 Task: Choose the paper size A5 for printing the document.
Action: Mouse moved to (57, 95)
Screenshot: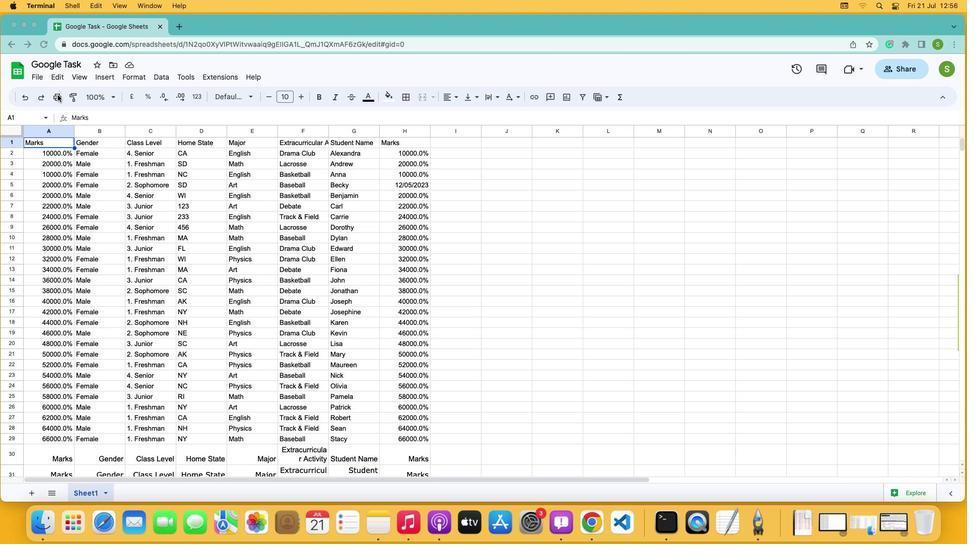 
Action: Mouse pressed left at (57, 95)
Screenshot: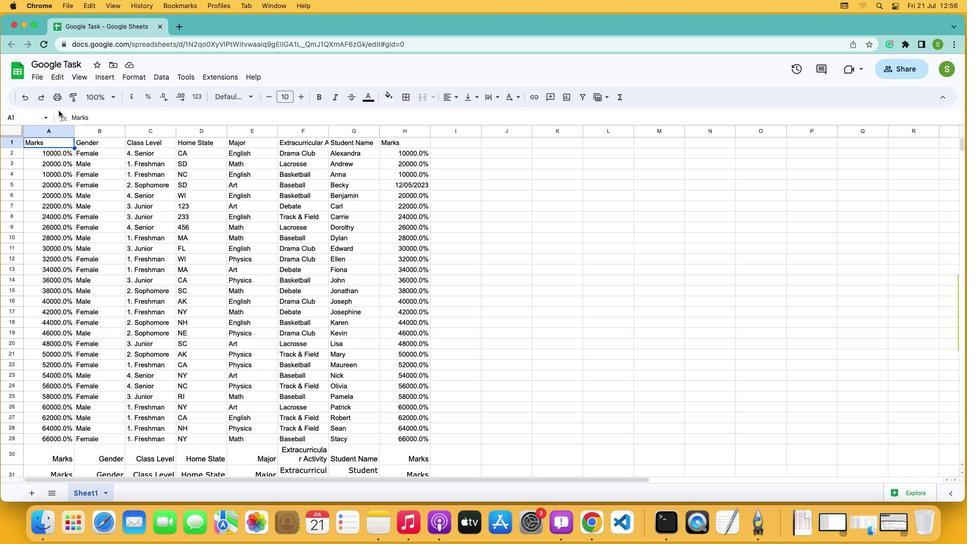 
Action: Mouse moved to (56, 100)
Screenshot: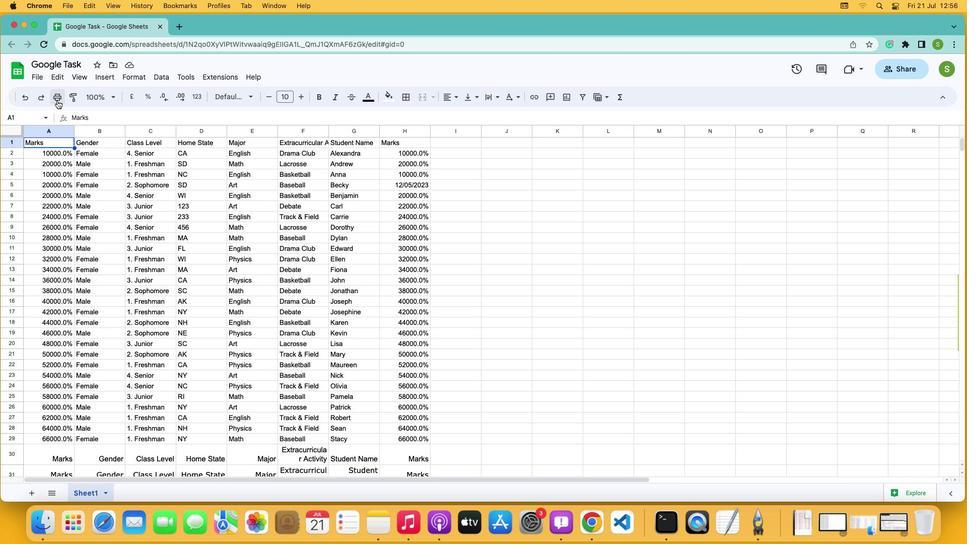 
Action: Mouse pressed left at (56, 100)
Screenshot: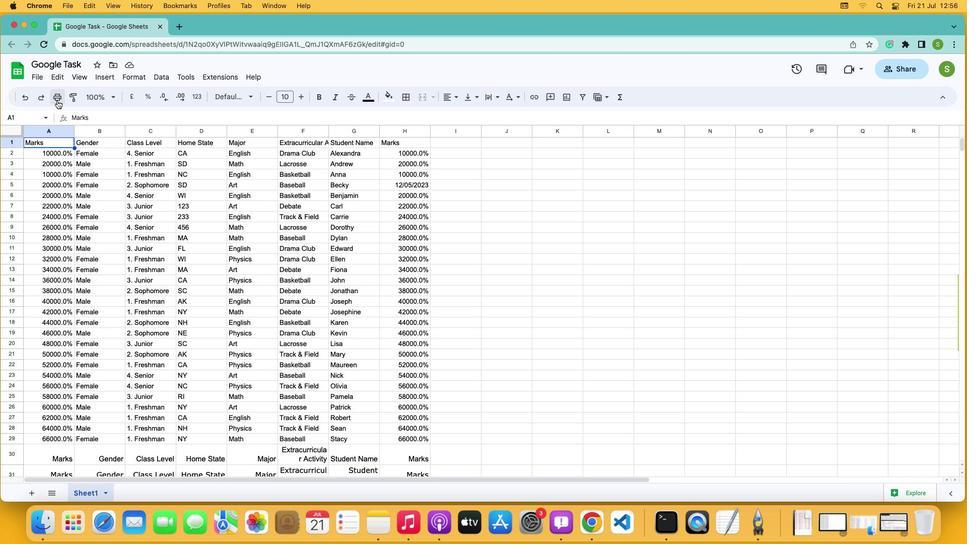
Action: Mouse moved to (935, 67)
Screenshot: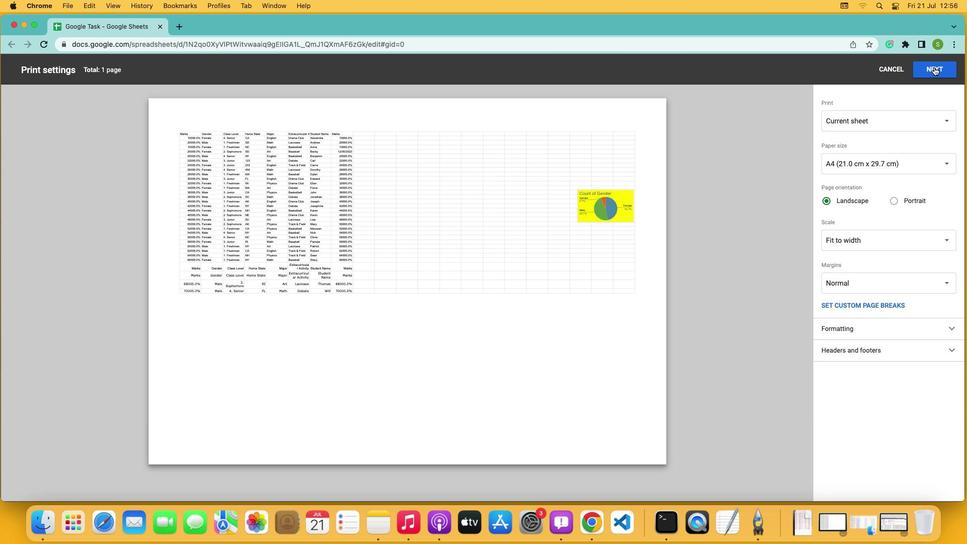 
Action: Mouse pressed left at (935, 67)
Screenshot: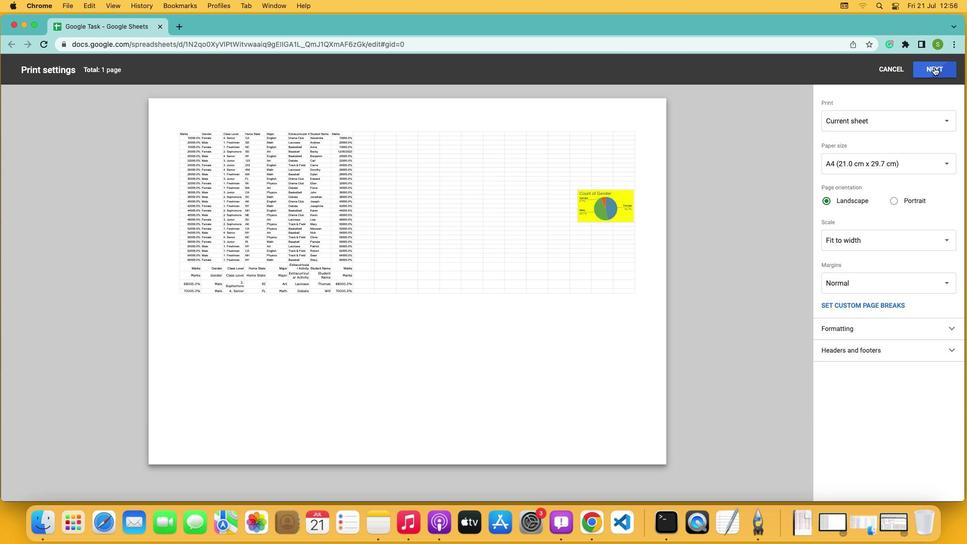 
Action: Mouse moved to (722, 188)
Screenshot: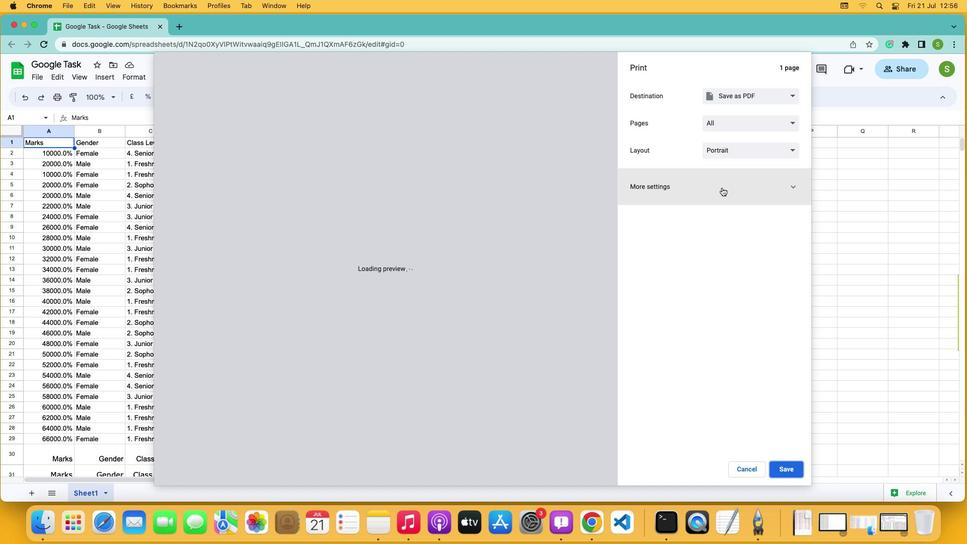 
Action: Mouse pressed left at (722, 188)
Screenshot: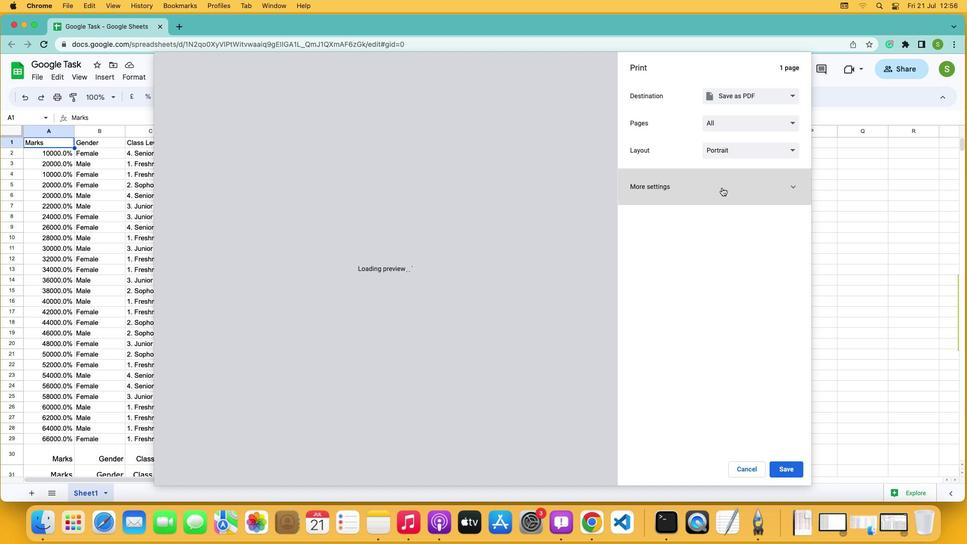 
Action: Mouse moved to (791, 218)
Screenshot: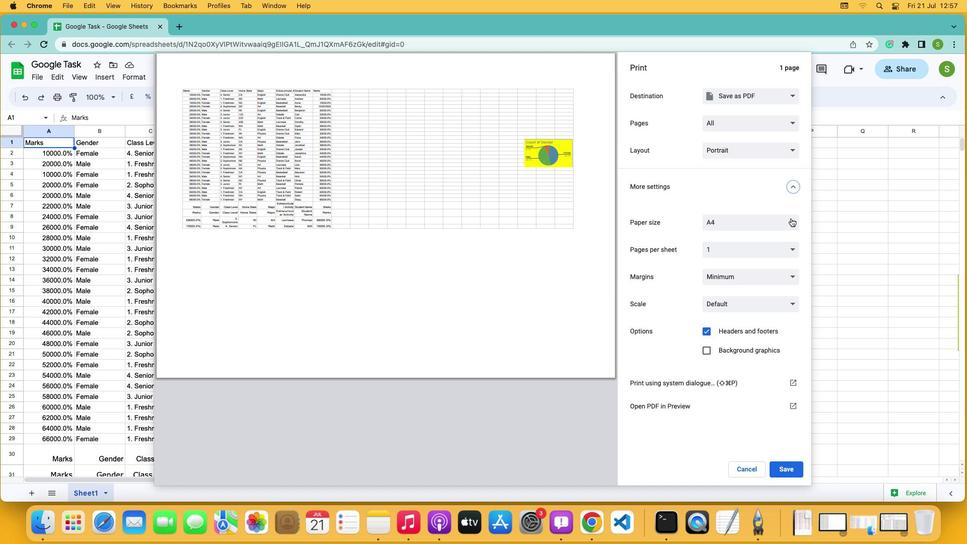 
Action: Mouse pressed left at (791, 218)
Screenshot: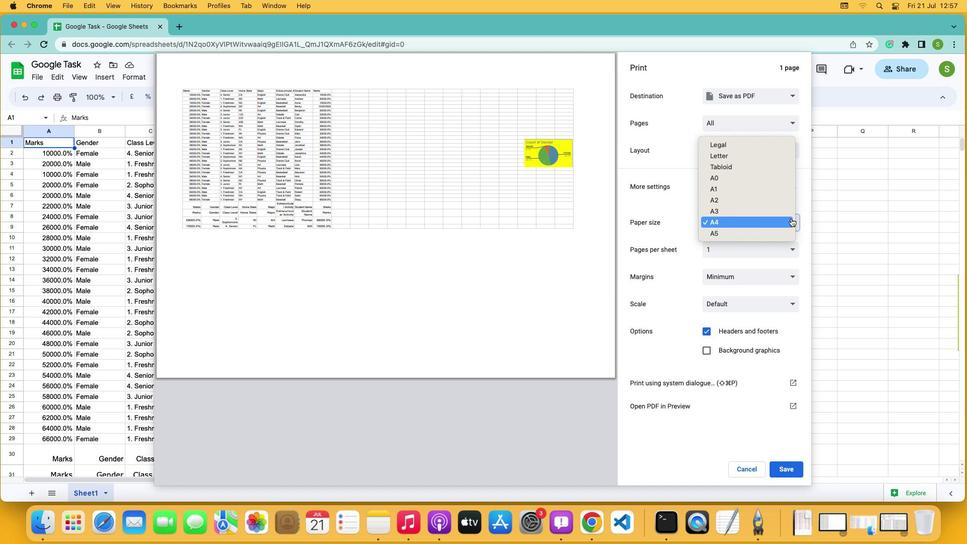 
Action: Mouse moved to (745, 233)
Screenshot: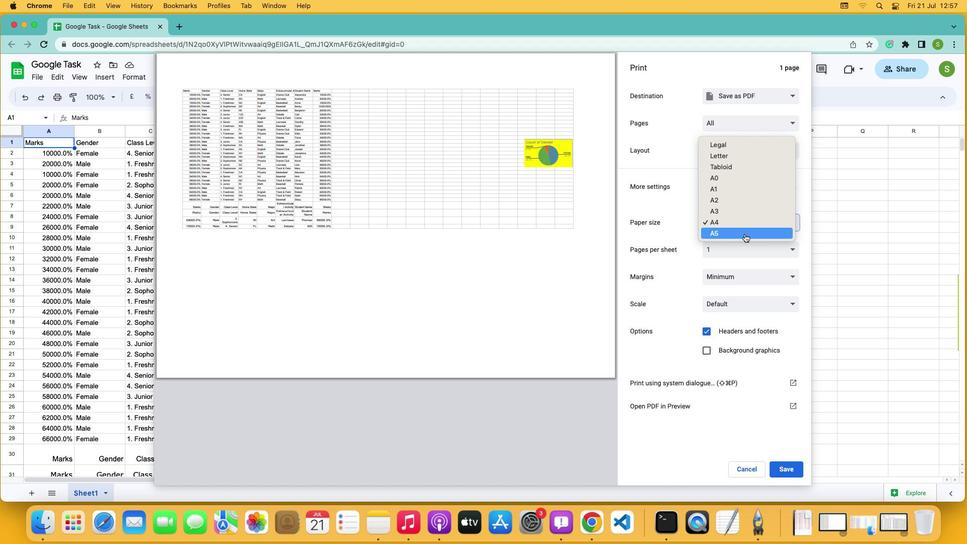 
Action: Mouse pressed left at (745, 233)
Screenshot: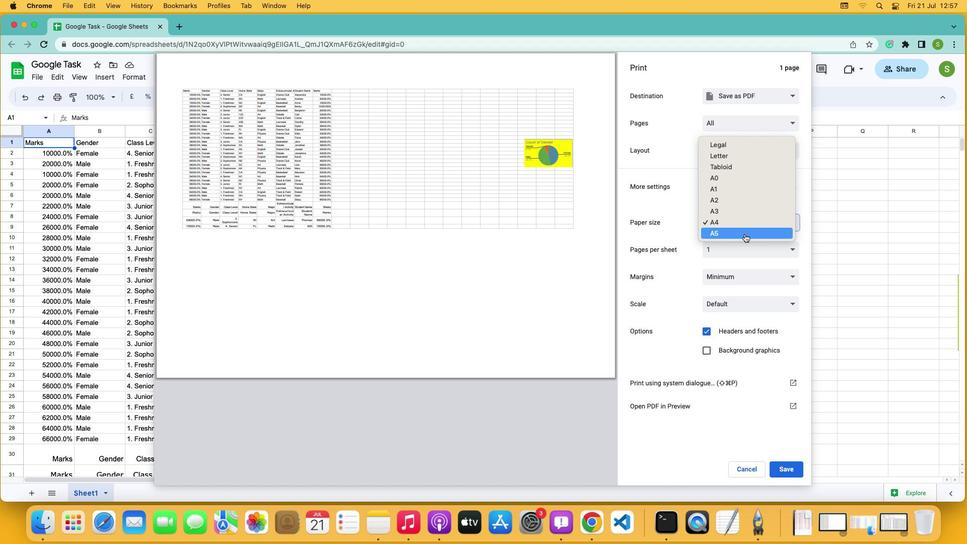 
Action: Mouse moved to (745, 234)
Screenshot: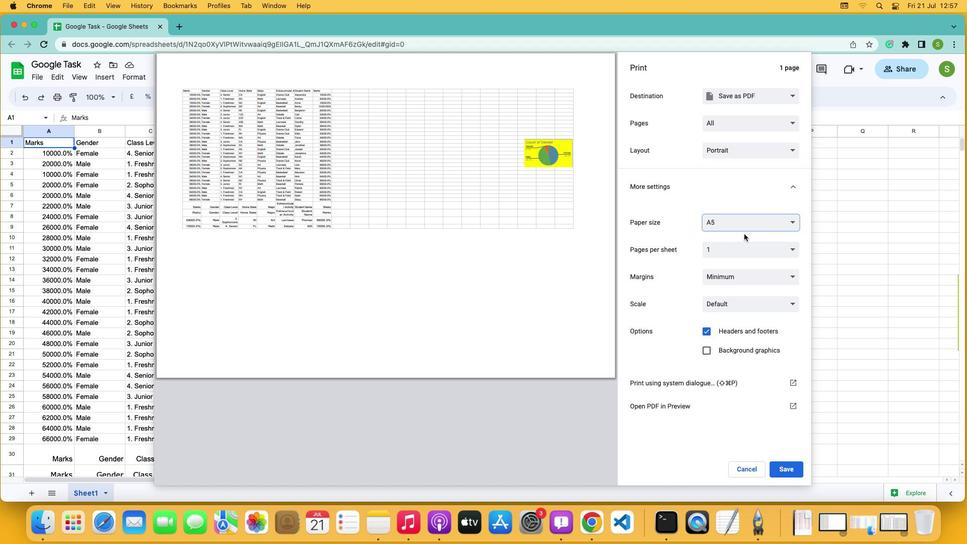 
